 Task: Add Sprouts Maple Pancake Bites to the cart.
Action: Mouse moved to (236, 115)
Screenshot: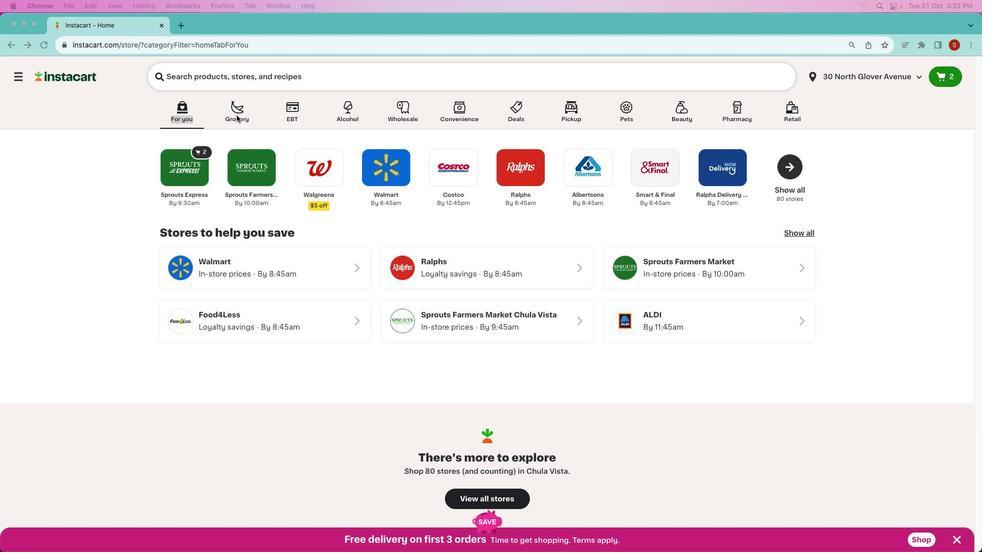 
Action: Mouse pressed left at (236, 115)
Screenshot: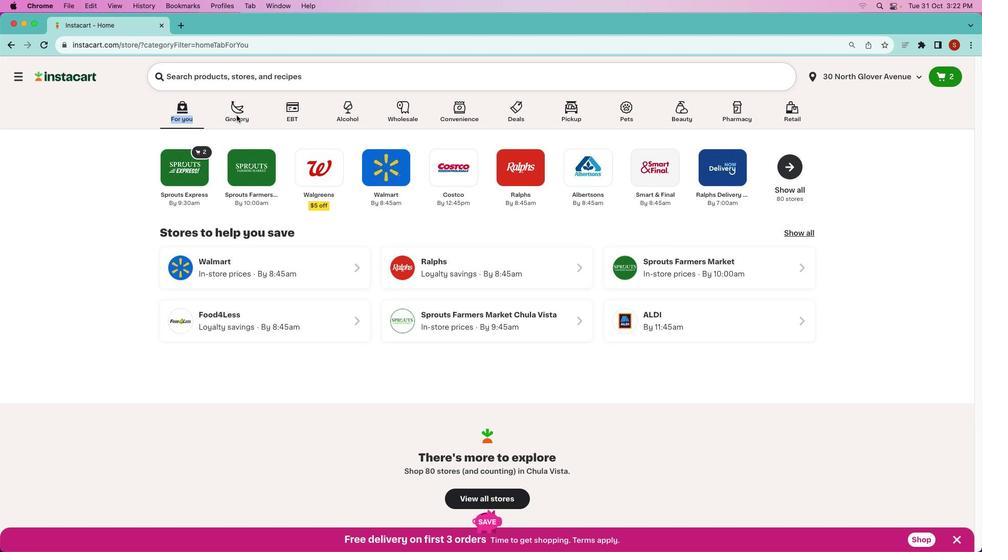 
Action: Mouse pressed left at (236, 115)
Screenshot: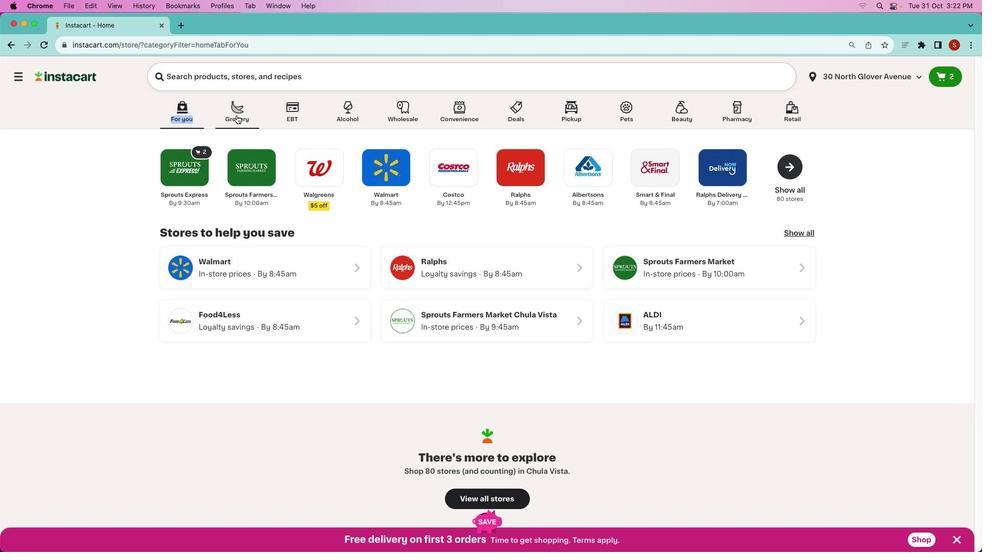 
Action: Mouse pressed left at (236, 115)
Screenshot: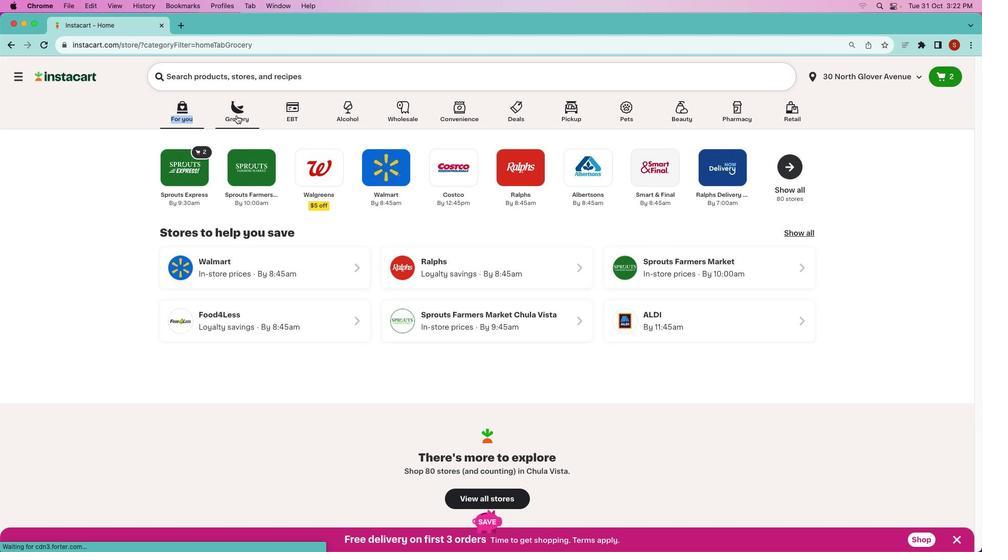 
Action: Mouse moved to (410, 294)
Screenshot: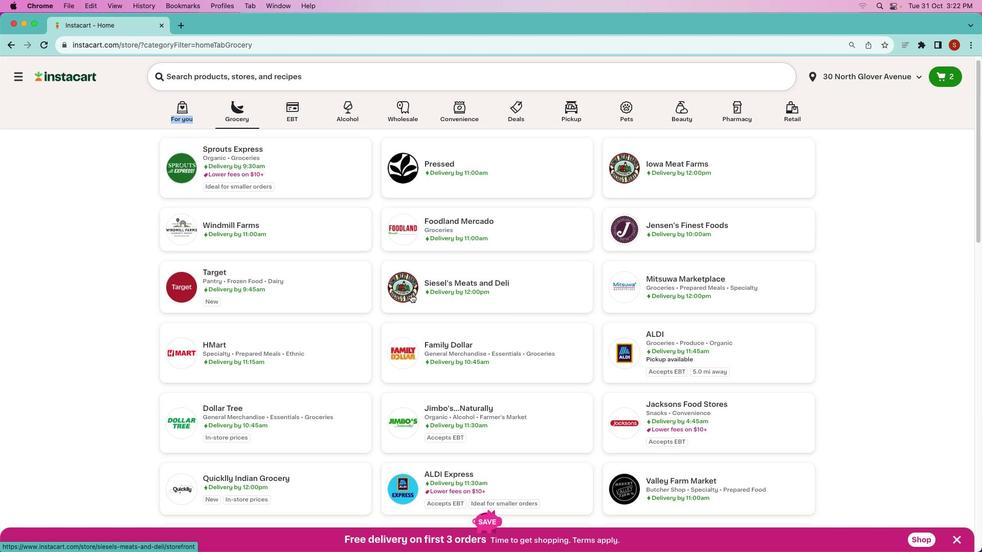 
Action: Mouse scrolled (410, 294) with delta (0, 0)
Screenshot: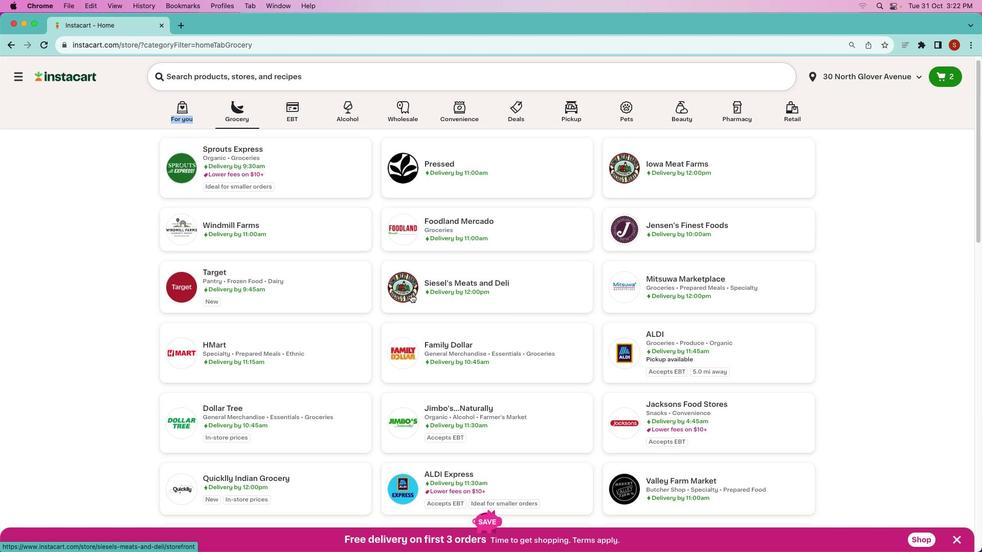 
Action: Mouse scrolled (410, 294) with delta (0, 0)
Screenshot: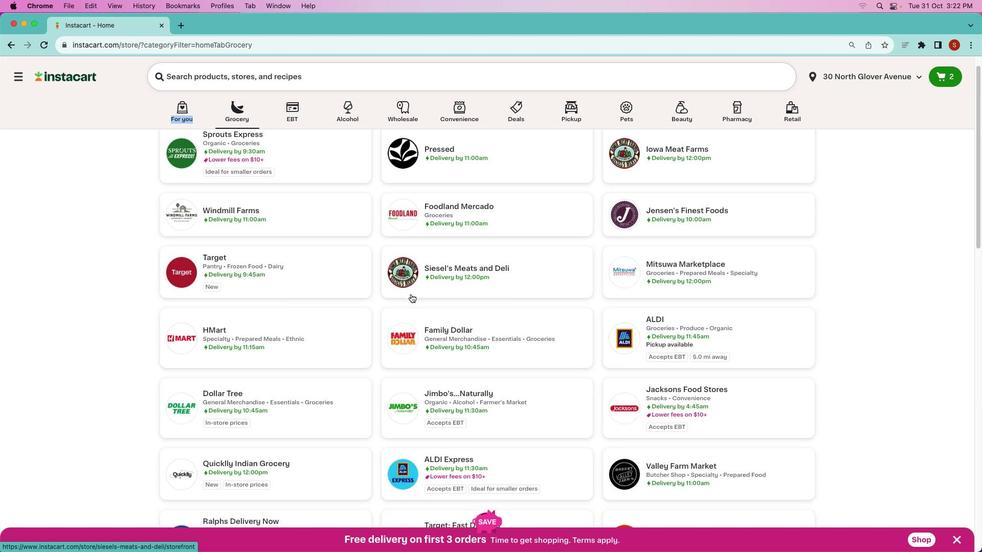 
Action: Mouse scrolled (410, 294) with delta (0, -1)
Screenshot: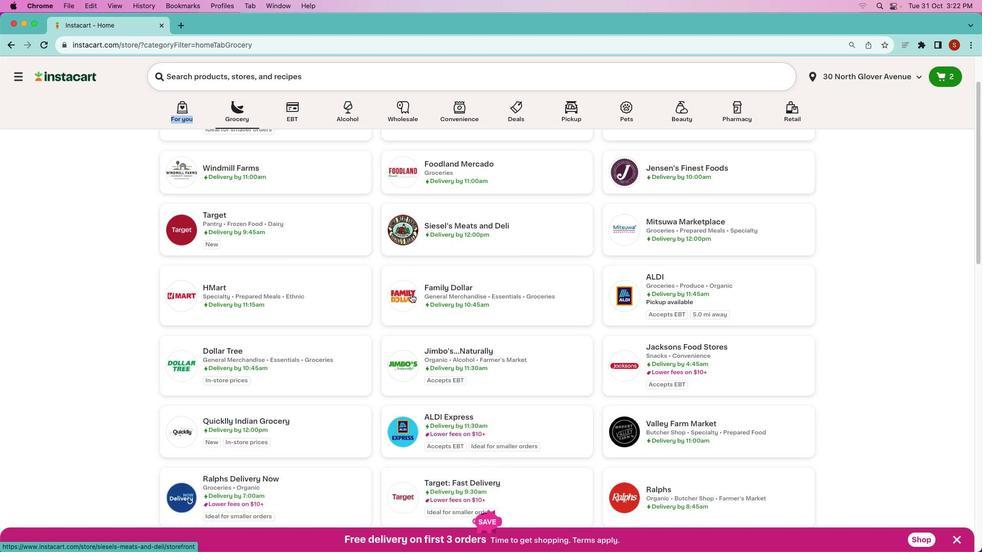 
Action: Mouse moved to (411, 293)
Screenshot: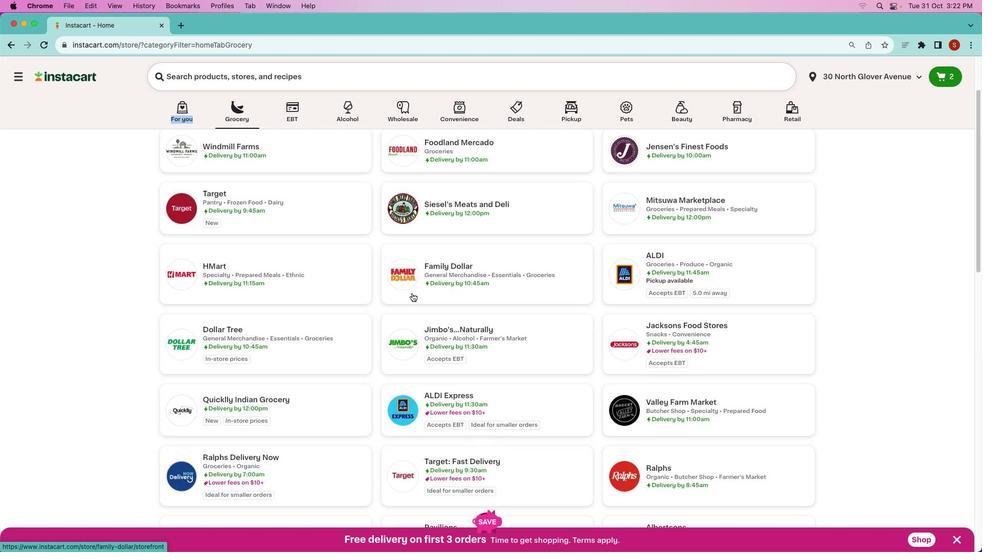 
Action: Mouse scrolled (411, 293) with delta (0, 0)
Screenshot: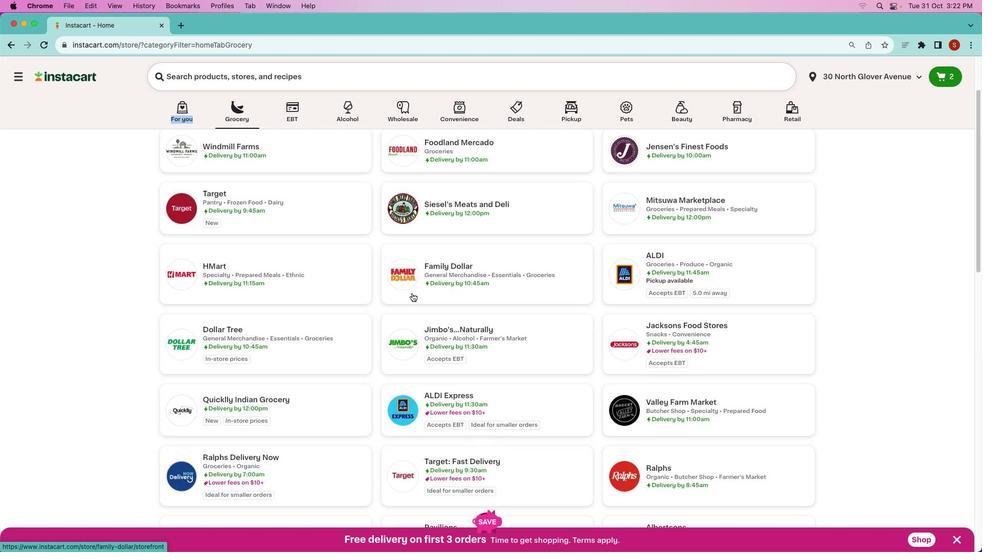 
Action: Mouse scrolled (411, 293) with delta (0, 0)
Screenshot: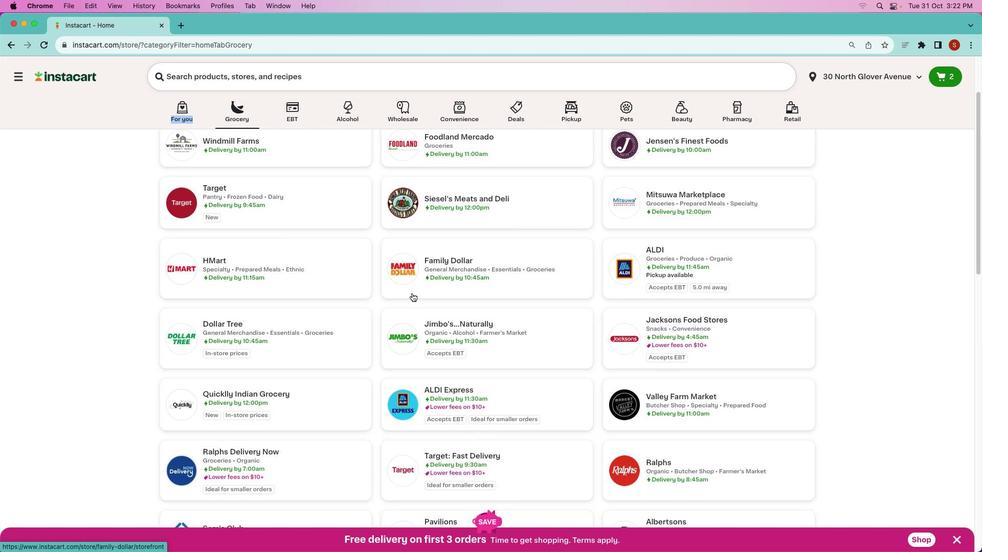 
Action: Mouse moved to (414, 299)
Screenshot: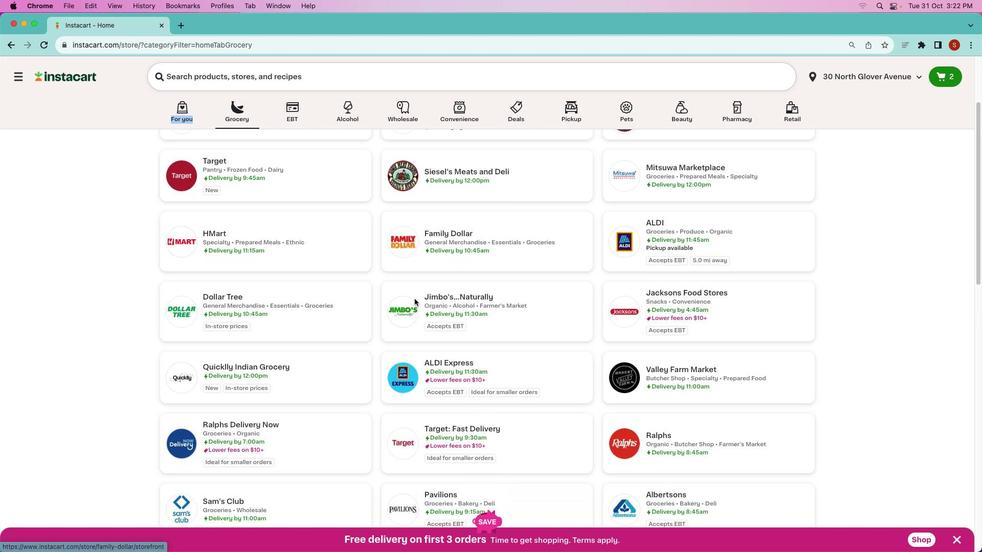 
Action: Mouse scrolled (414, 299) with delta (0, 0)
Screenshot: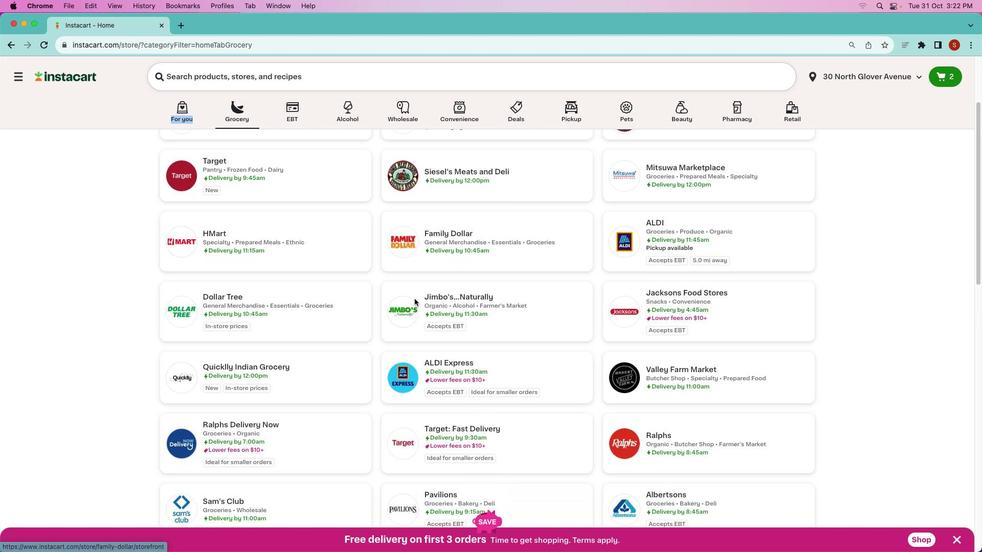 
Action: Mouse scrolled (414, 299) with delta (0, 0)
Screenshot: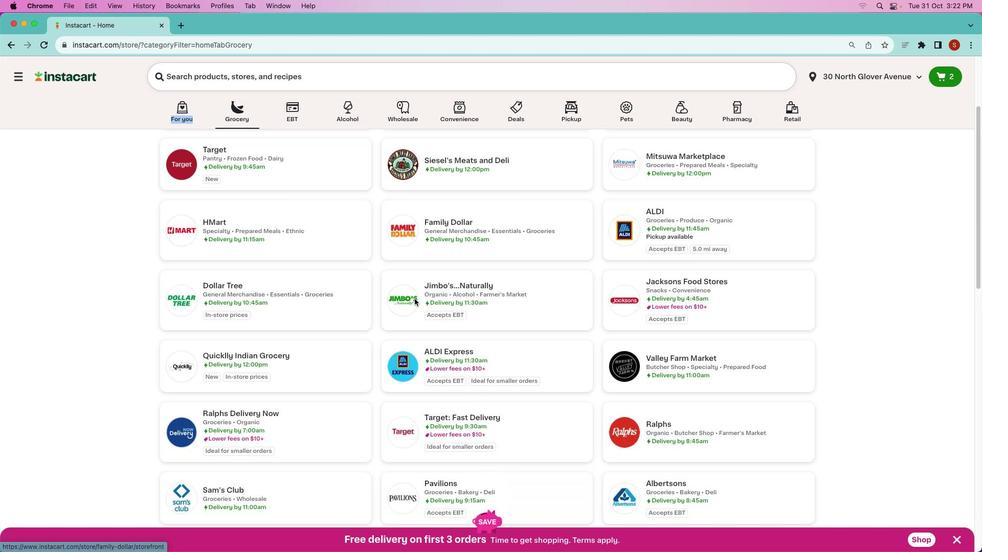 
Action: Mouse scrolled (414, 299) with delta (0, -1)
Screenshot: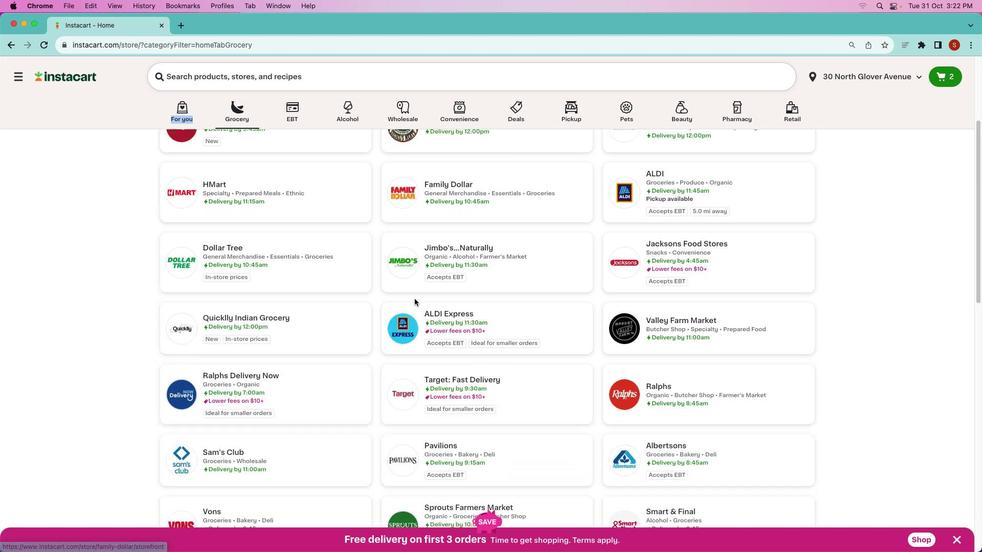 
Action: Mouse moved to (414, 299)
Screenshot: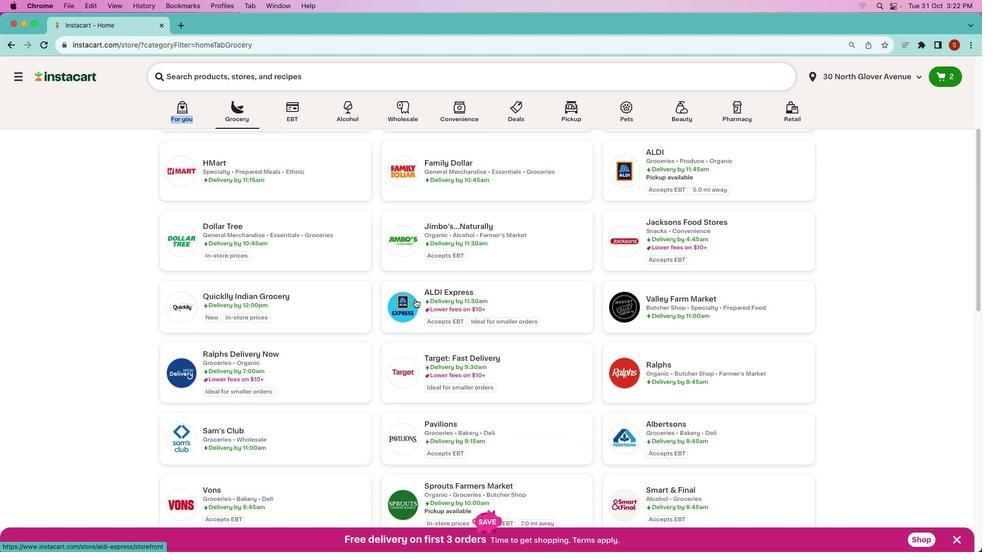 
Action: Mouse scrolled (414, 299) with delta (0, 0)
Screenshot: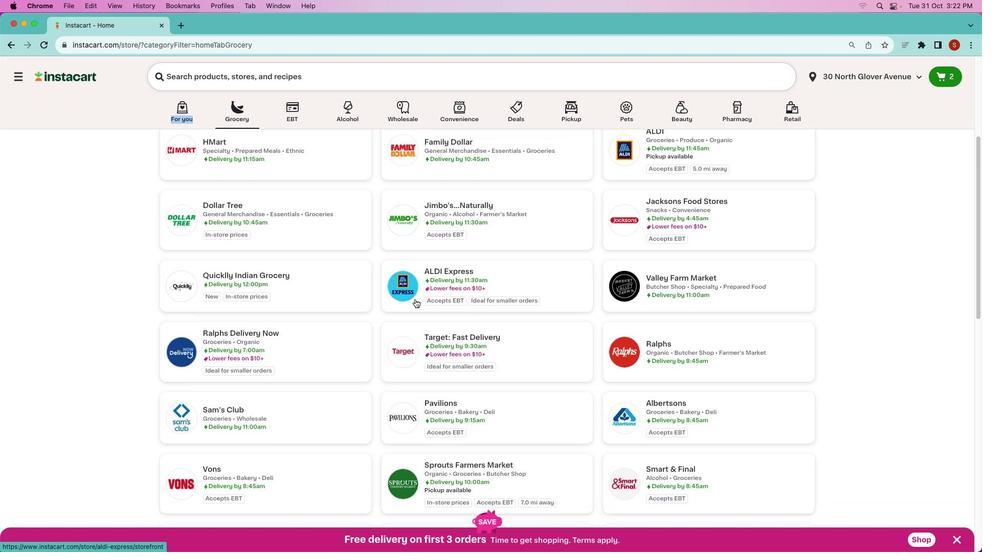 
Action: Mouse scrolled (414, 299) with delta (0, 0)
Screenshot: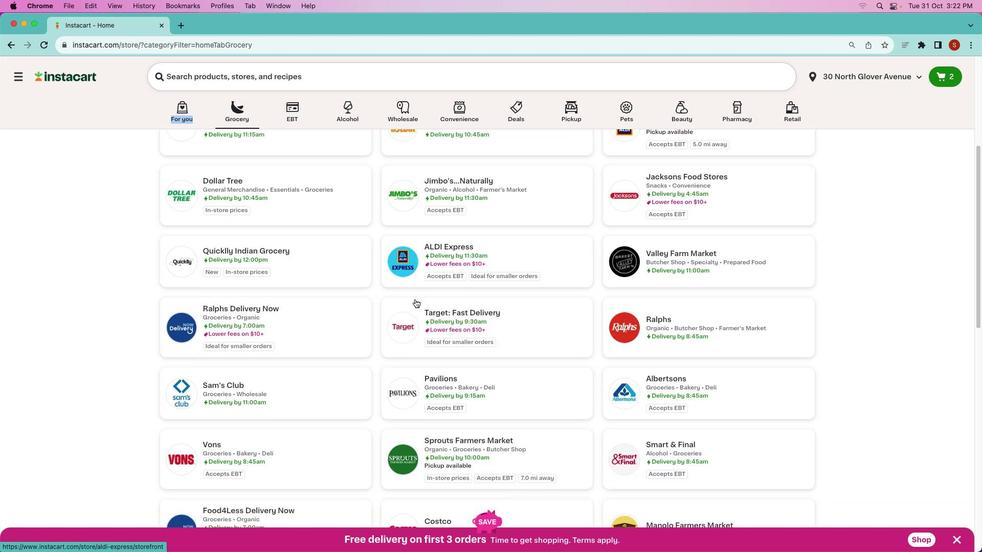 
Action: Mouse scrolled (414, 299) with delta (0, -1)
Screenshot: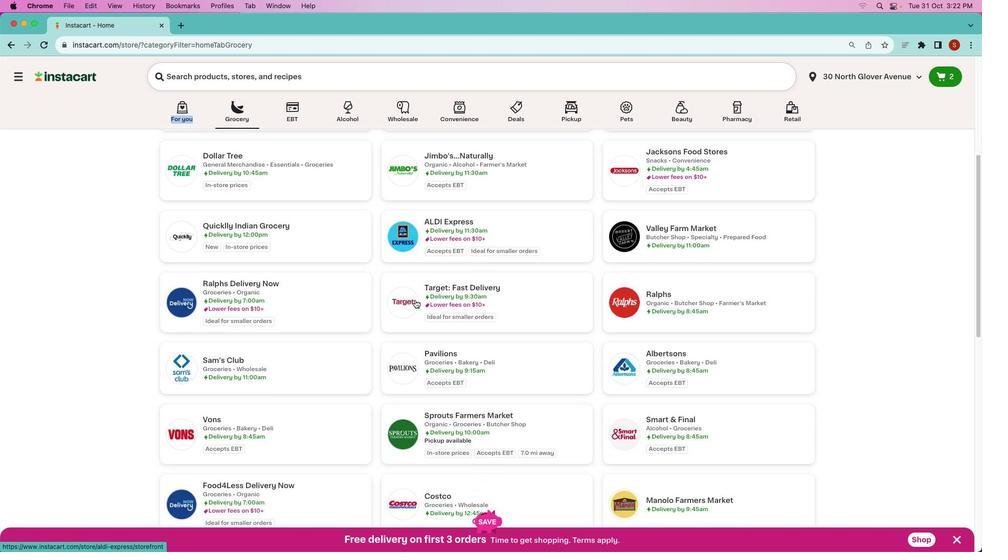 
Action: Mouse moved to (454, 395)
Screenshot: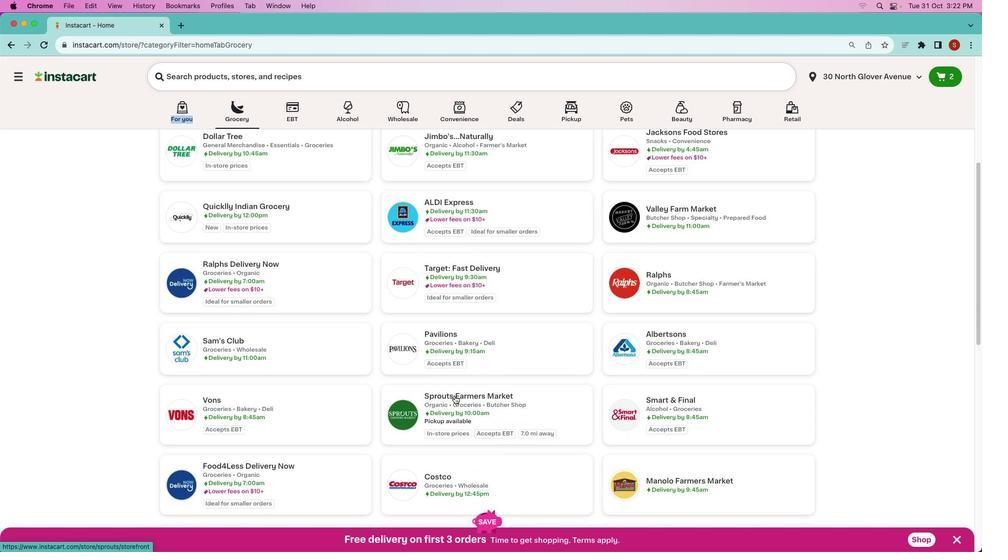 
Action: Mouse pressed left at (454, 395)
Screenshot: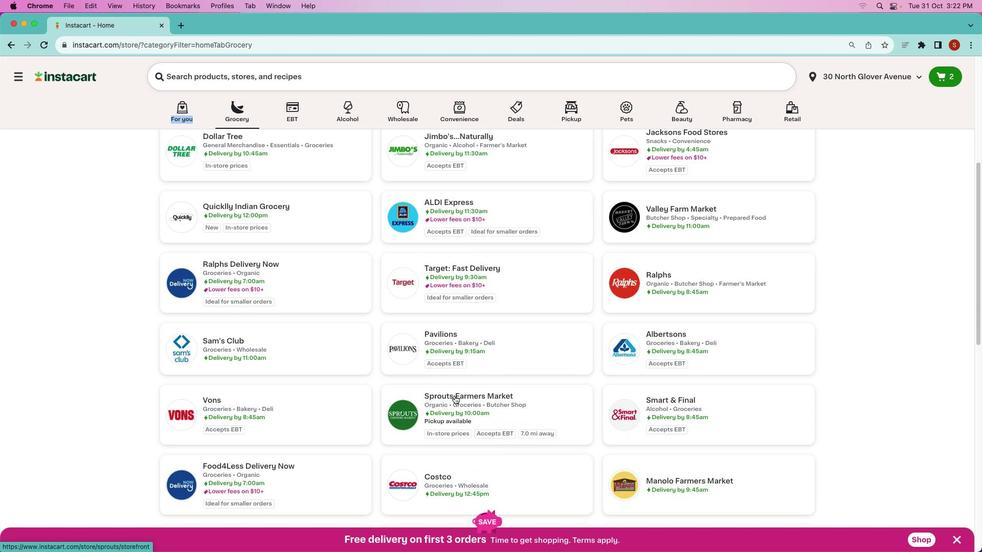 
Action: Mouse moved to (321, 116)
Screenshot: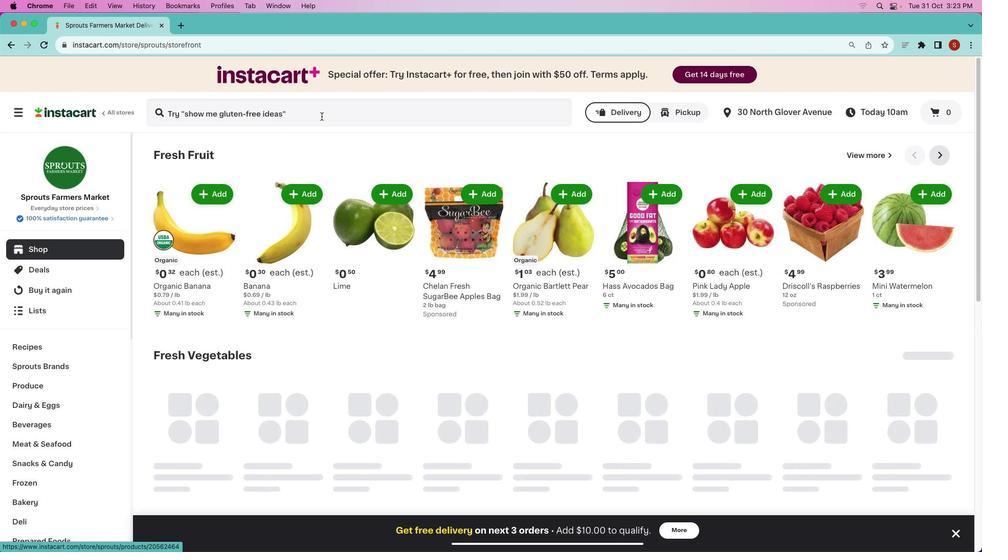 
Action: Mouse pressed left at (321, 116)
Screenshot: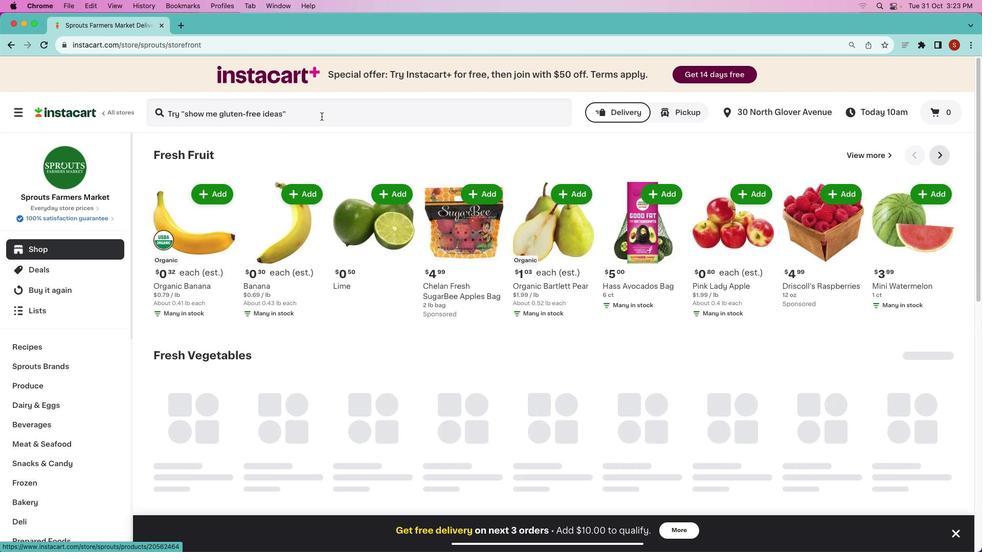 
Action: Key pressed 's''p''r''o''u''t''s'Key.space'm''a''p''l''e'Key.space'p''a''n''c''a''k''e'Key.space'b''i''t''e''s'Key.spaceKey.enter
Screenshot: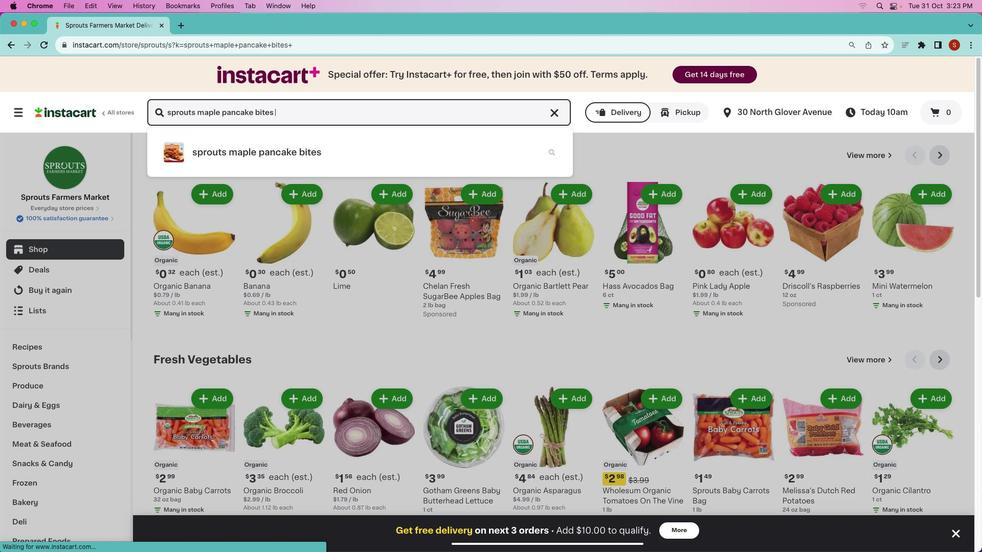 
Action: Mouse moved to (433, 212)
Screenshot: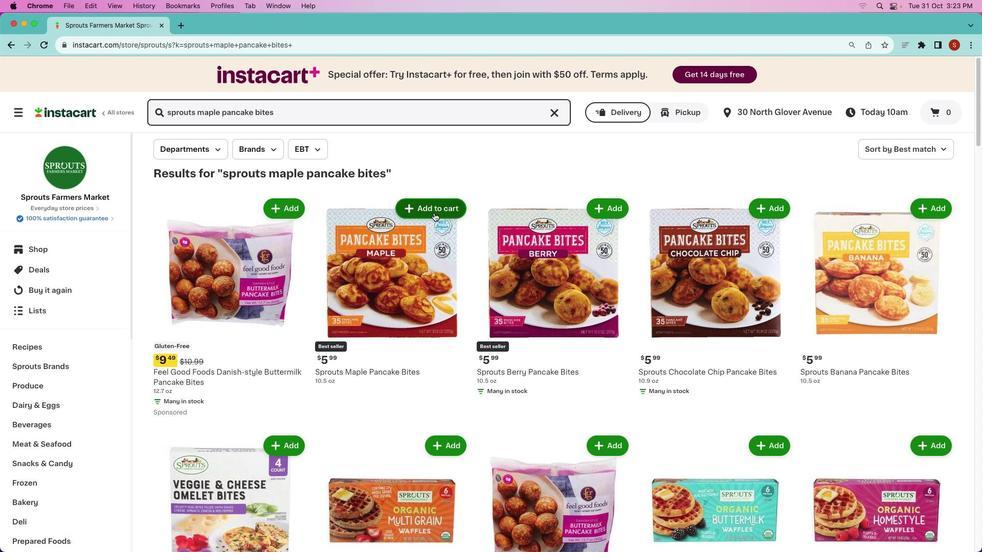 
Action: Mouse pressed left at (433, 212)
Screenshot: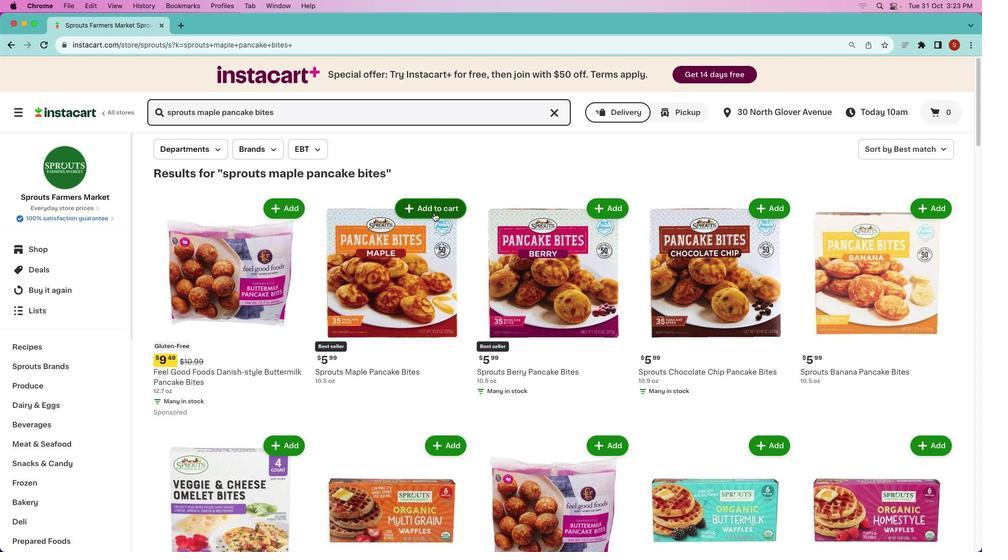 
Action: Mouse moved to (374, 318)
Screenshot: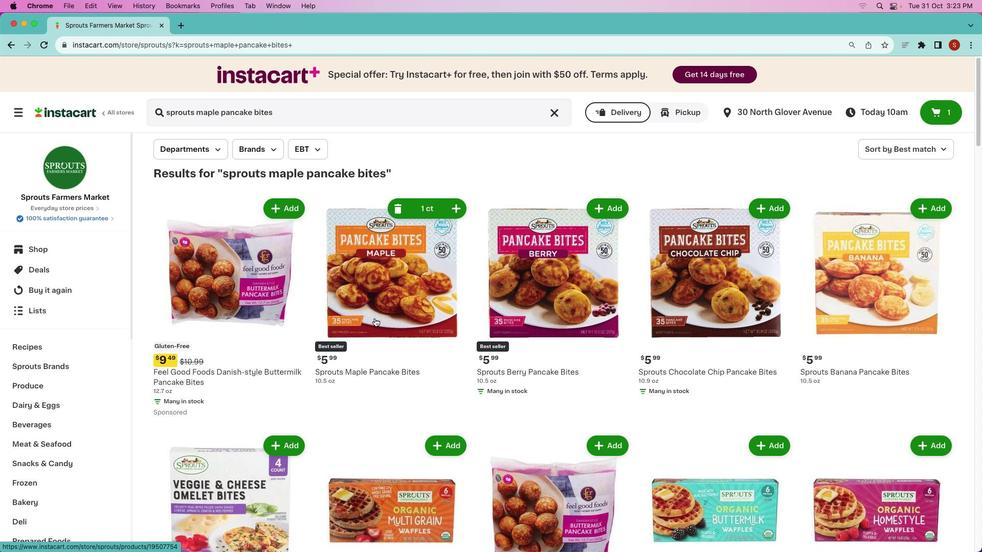
